 Task: Look for products in the category "Rotini" from Store Brand only.
Action: Mouse moved to (228, 110)
Screenshot: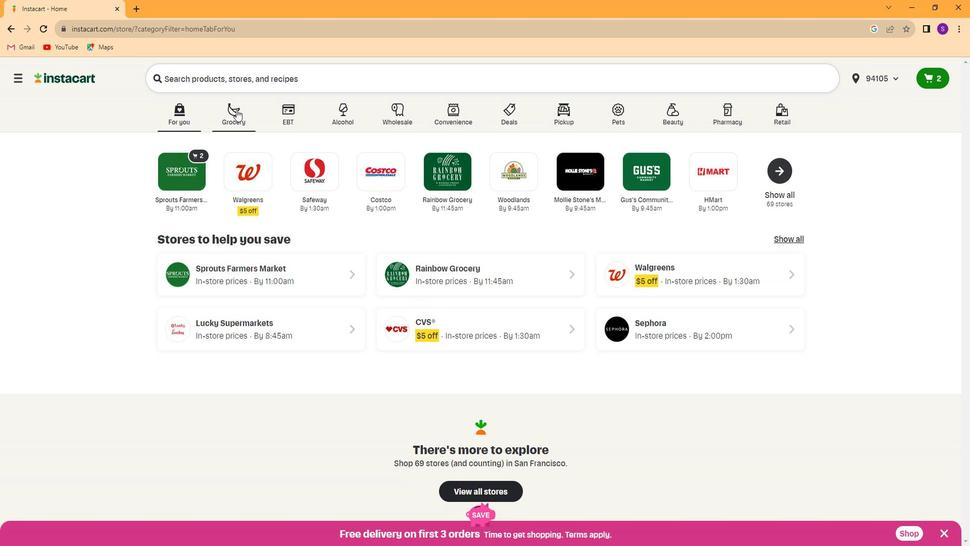 
Action: Mouse pressed left at (228, 110)
Screenshot: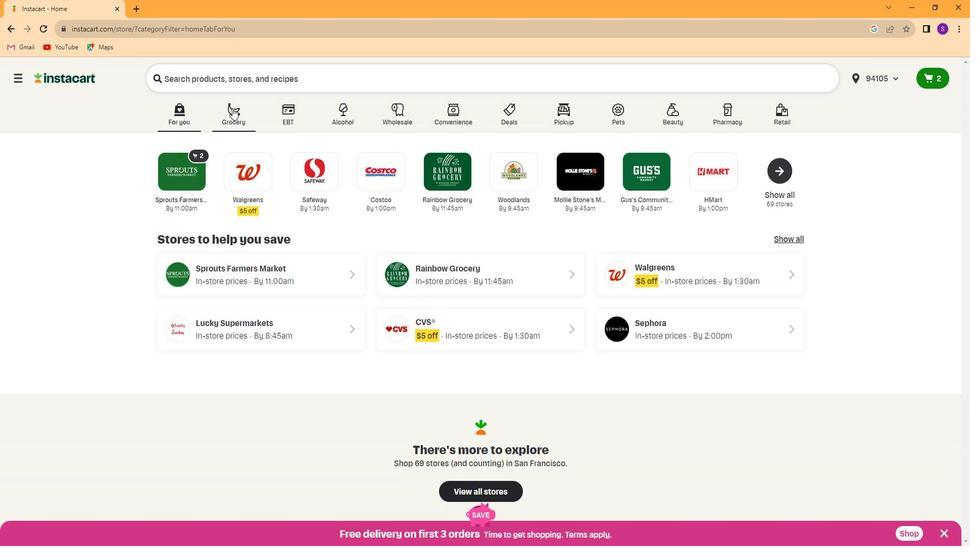 
Action: Mouse moved to (285, 175)
Screenshot: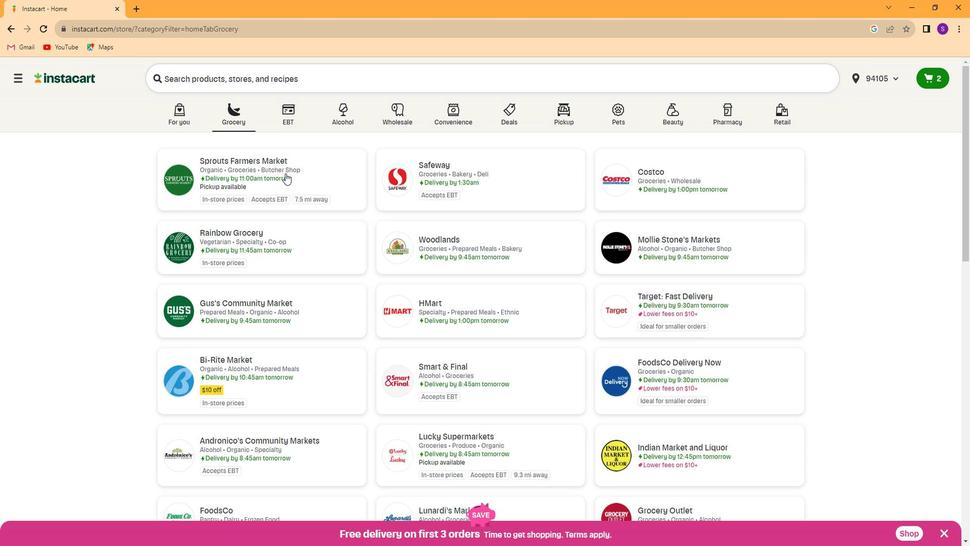 
Action: Mouse pressed left at (285, 175)
Screenshot: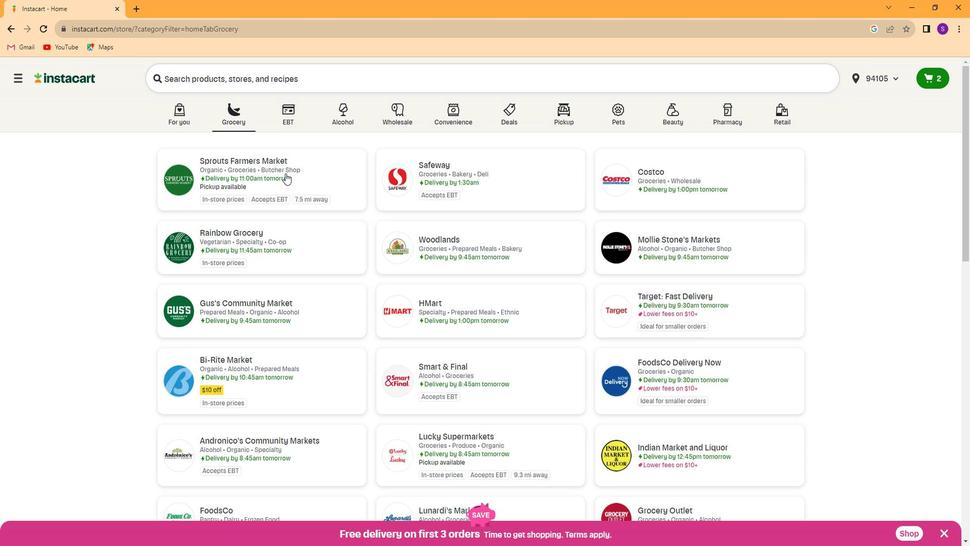 
Action: Mouse moved to (60, 410)
Screenshot: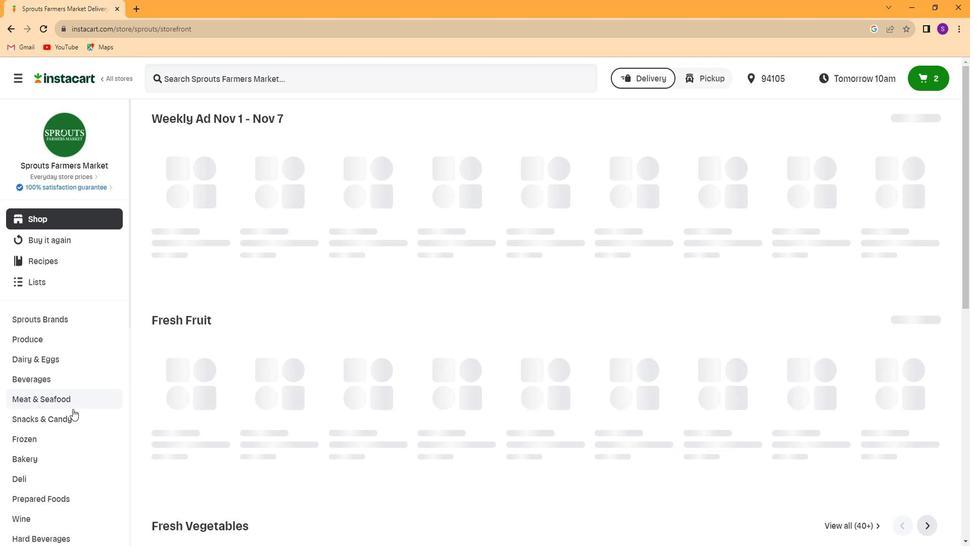 
Action: Mouse scrolled (60, 409) with delta (0, 0)
Screenshot: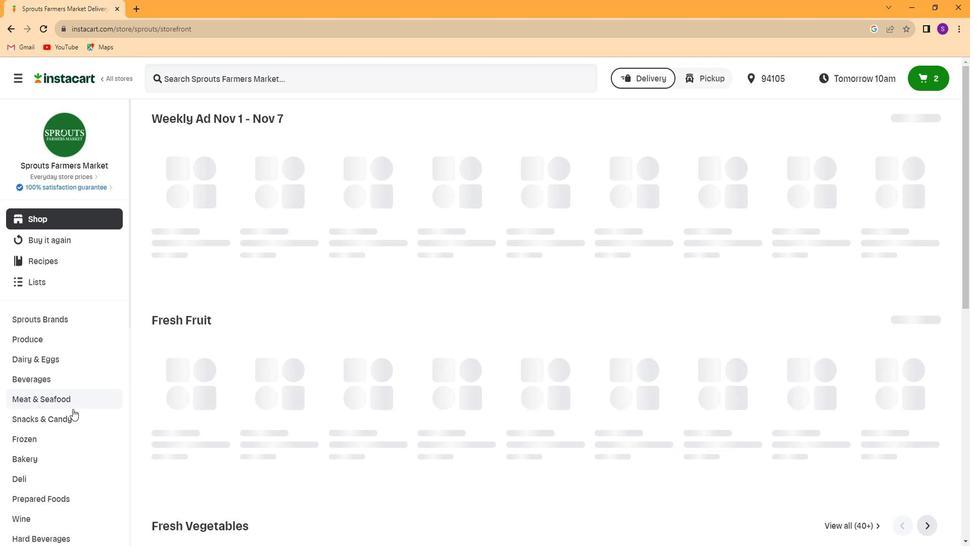 
Action: Mouse moved to (59, 410)
Screenshot: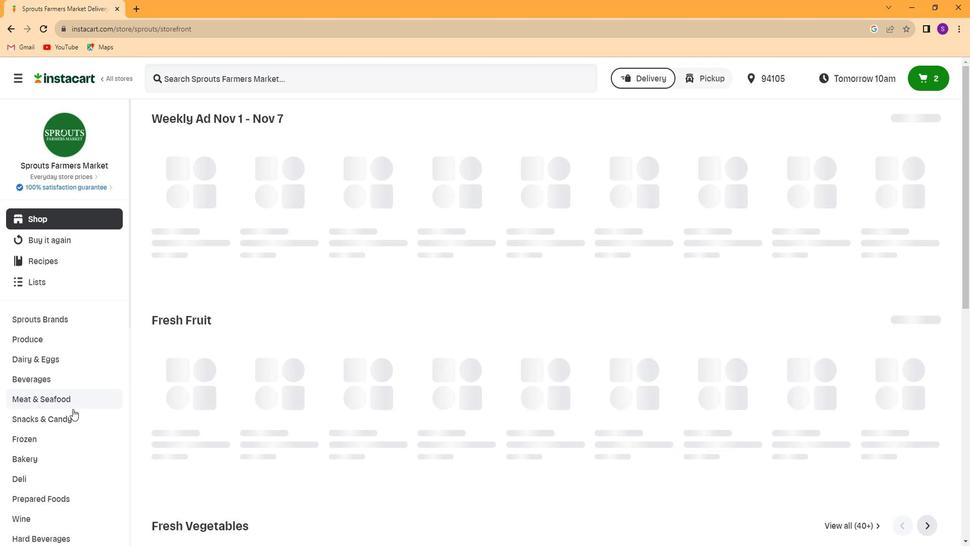 
Action: Mouse scrolled (59, 409) with delta (0, 0)
Screenshot: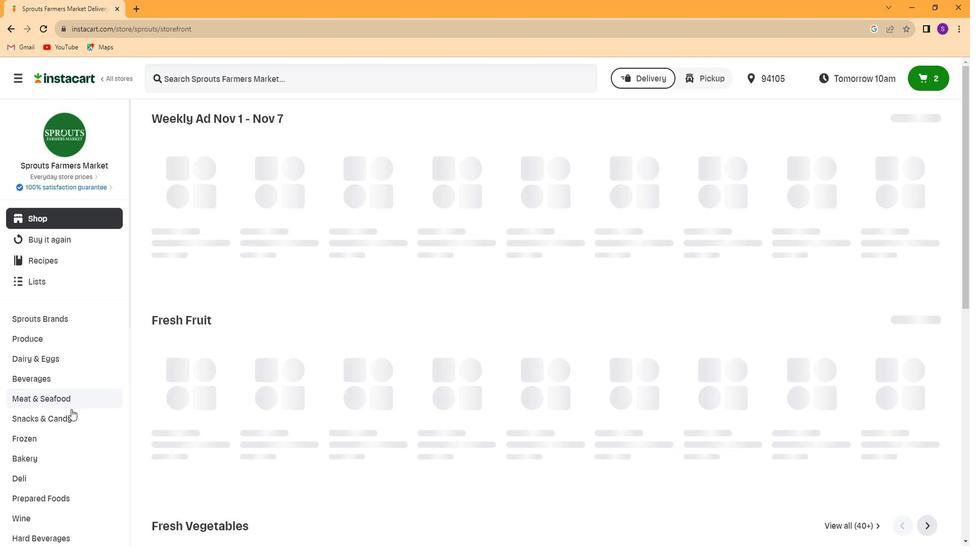 
Action: Mouse scrolled (59, 409) with delta (0, 0)
Screenshot: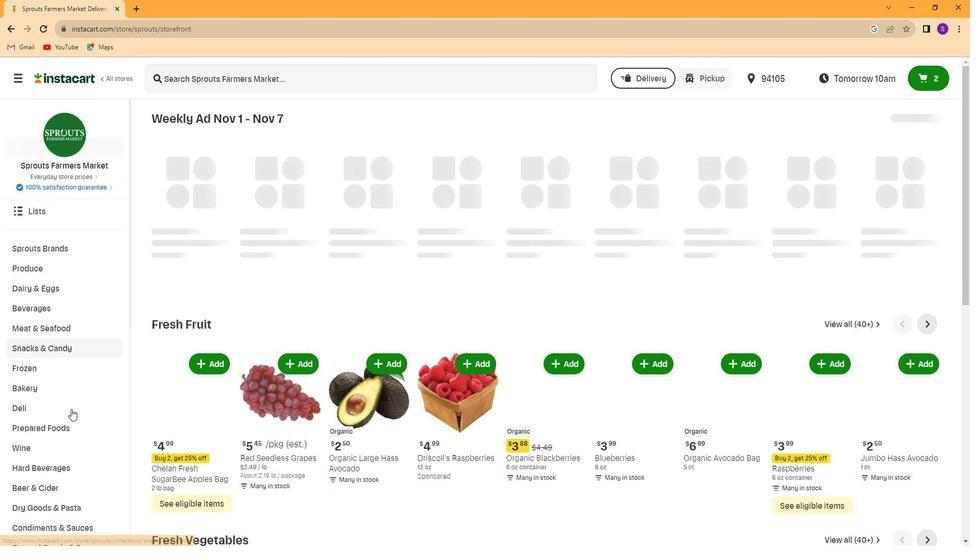 
Action: Mouse moved to (66, 423)
Screenshot: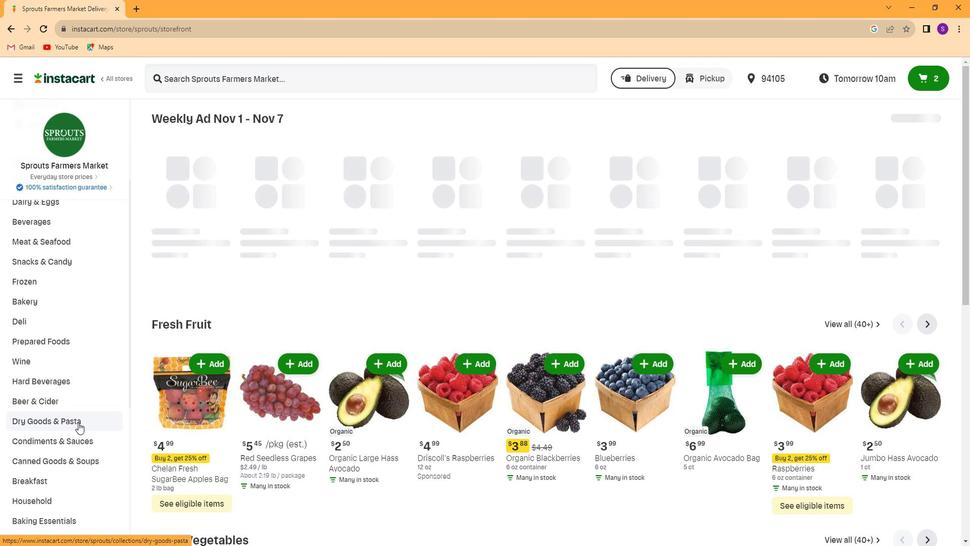 
Action: Mouse pressed left at (66, 423)
Screenshot: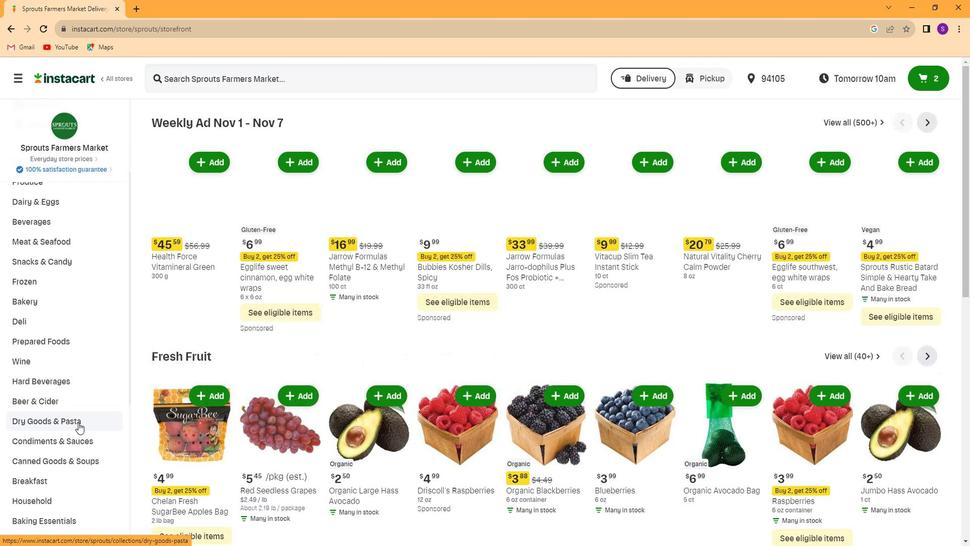 
Action: Mouse moved to (328, 159)
Screenshot: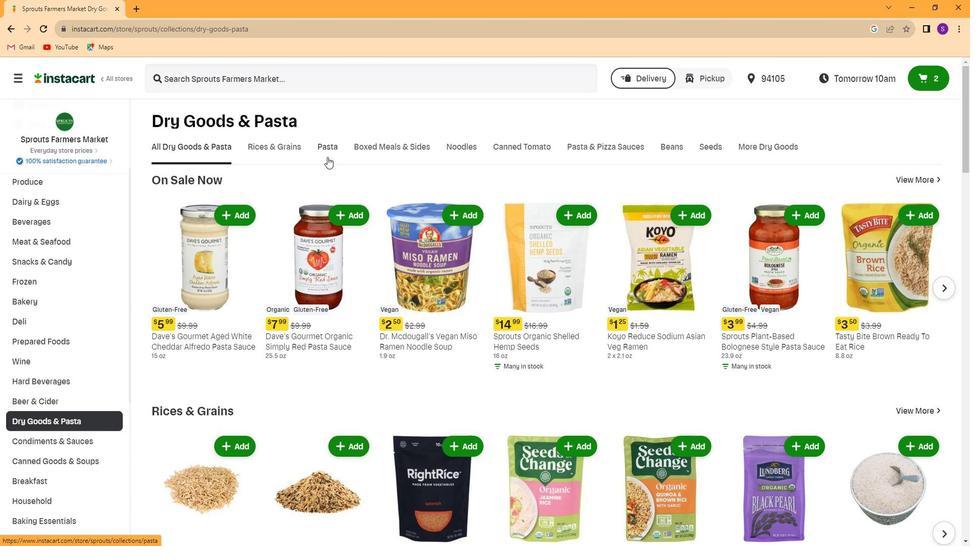 
Action: Mouse pressed left at (328, 159)
Screenshot: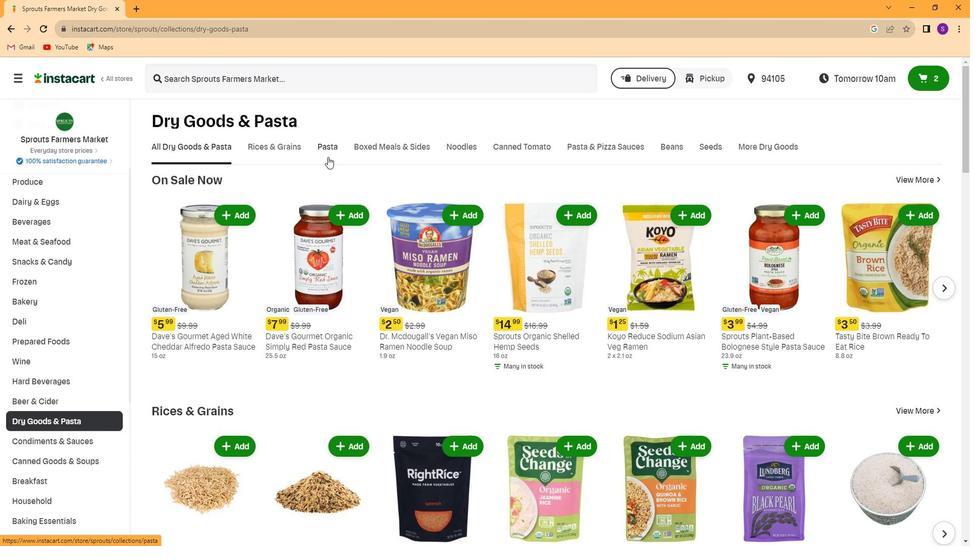 
Action: Mouse moved to (354, 187)
Screenshot: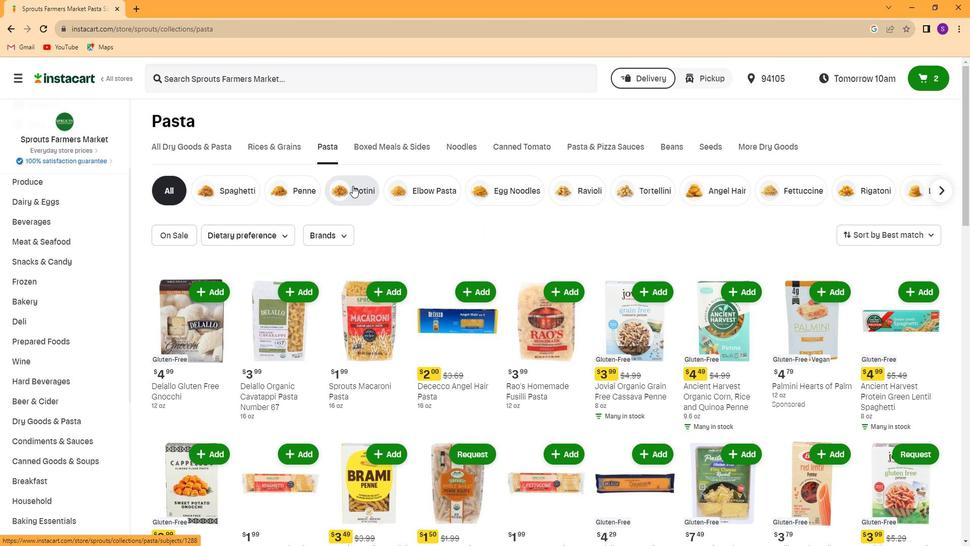 
Action: Mouse pressed left at (354, 187)
Screenshot: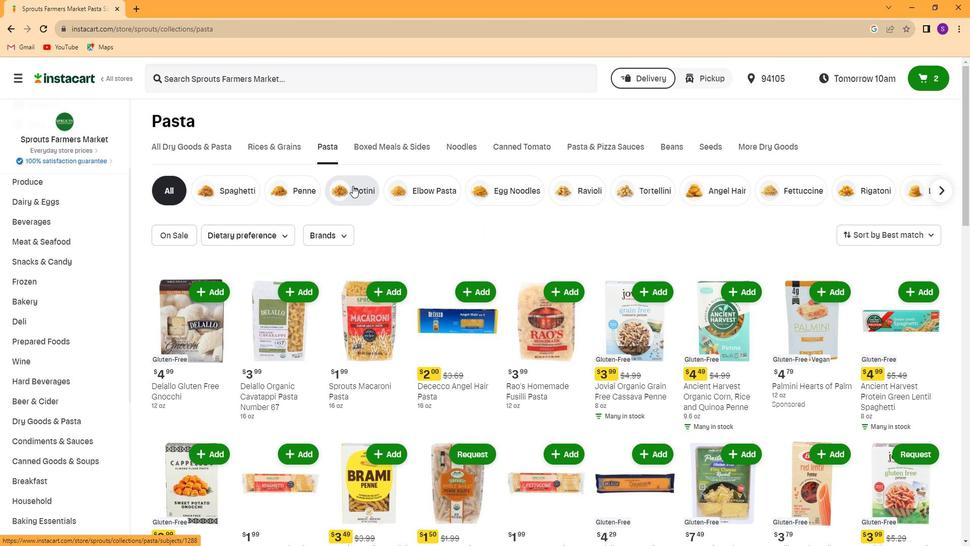 
Action: Mouse moved to (315, 239)
Screenshot: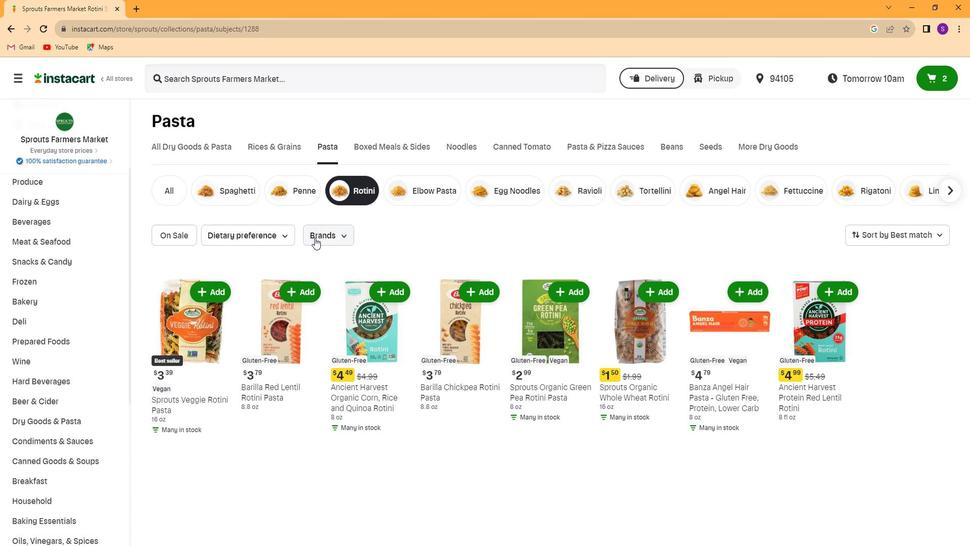 
Action: Mouse pressed left at (315, 239)
Screenshot: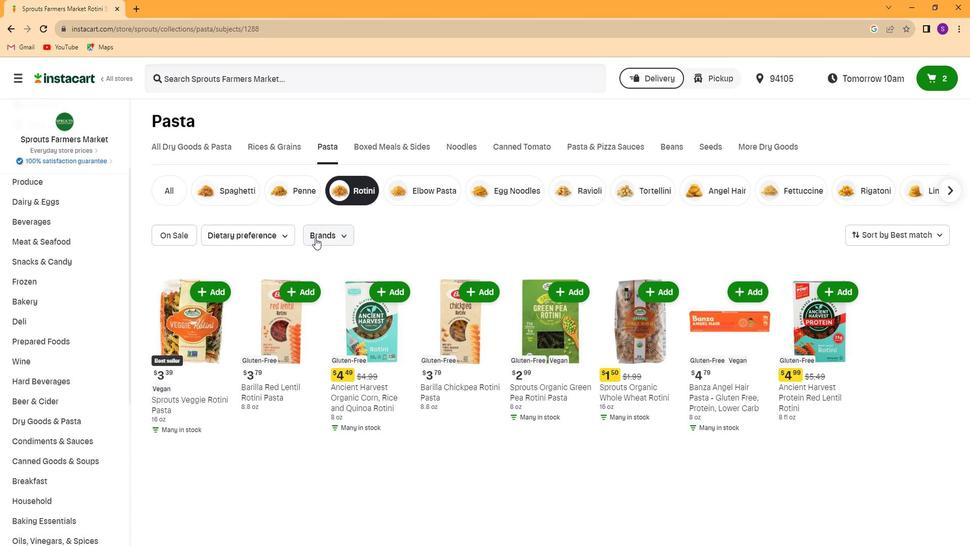 
Action: Mouse moved to (370, 269)
Screenshot: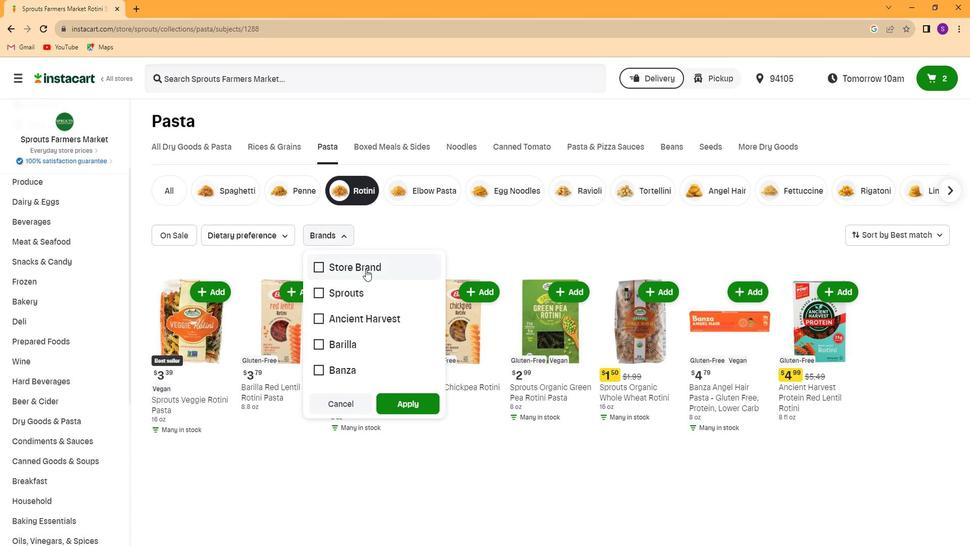
Action: Mouse pressed left at (370, 269)
Screenshot: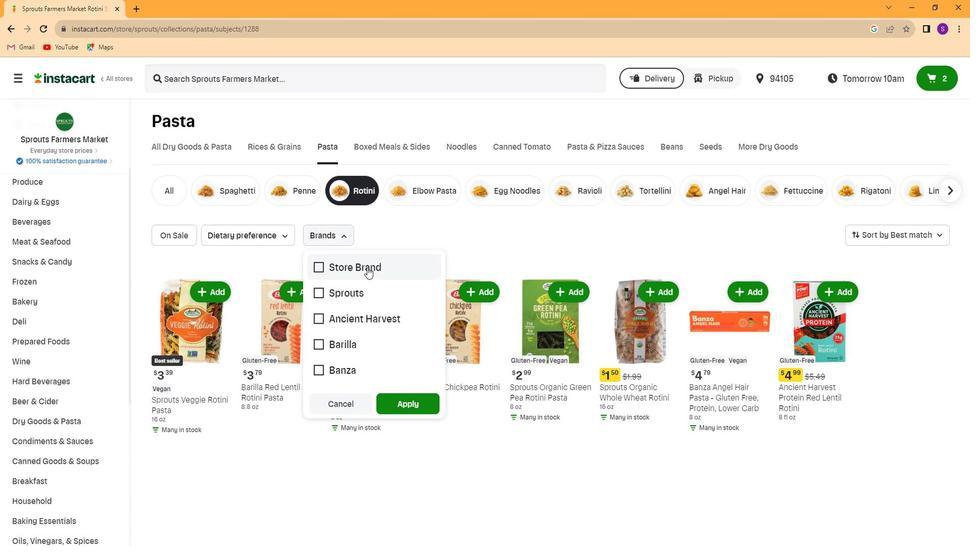 
Action: Mouse moved to (406, 409)
Screenshot: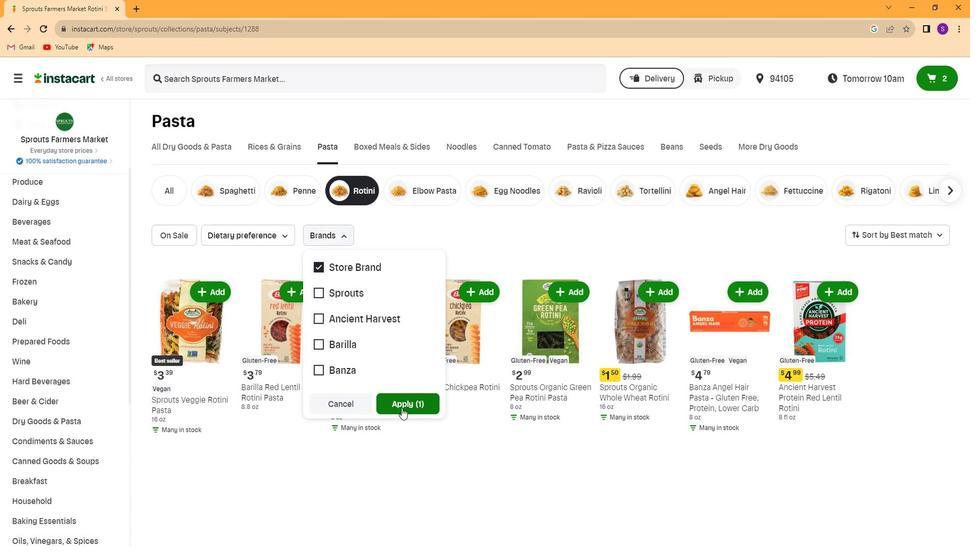 
Action: Mouse pressed left at (406, 409)
Screenshot: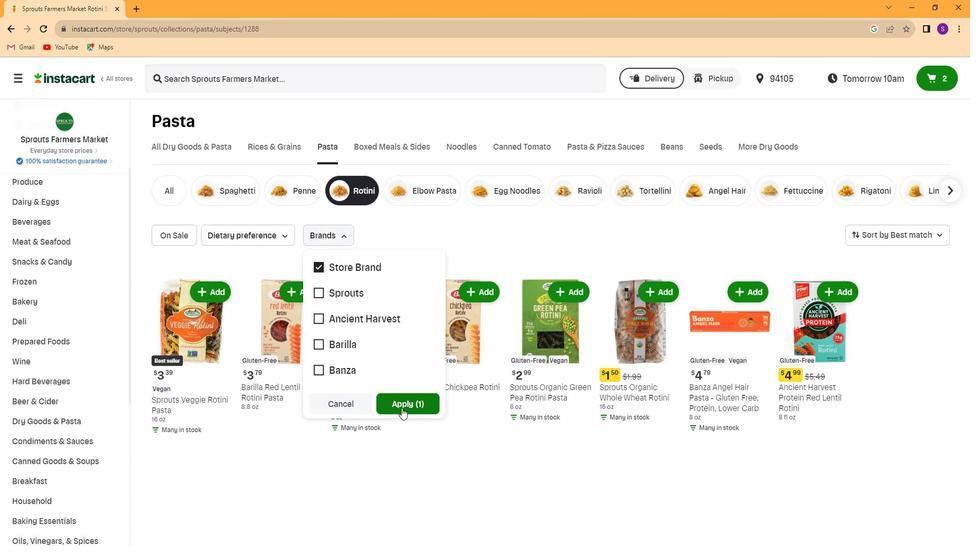 
Action: Mouse moved to (524, 410)
Screenshot: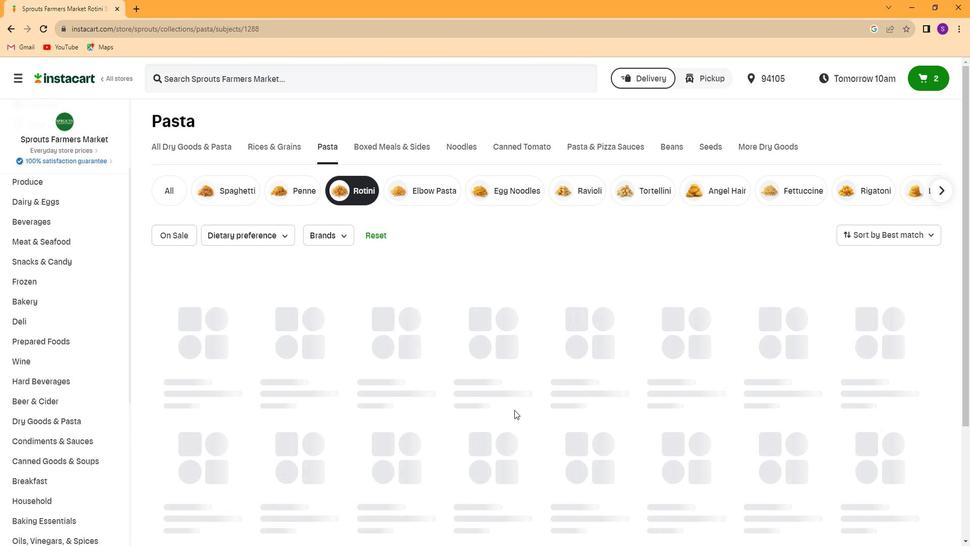 
